 Task: Create in the project TreasureLine and in the Backlog issue 'Missing or incorrect error messages' a child issue 'Kubernetes cluster backup and recovery testing and remediation', and assign it to team member softage.1@softage.net.
Action: Mouse moved to (197, 57)
Screenshot: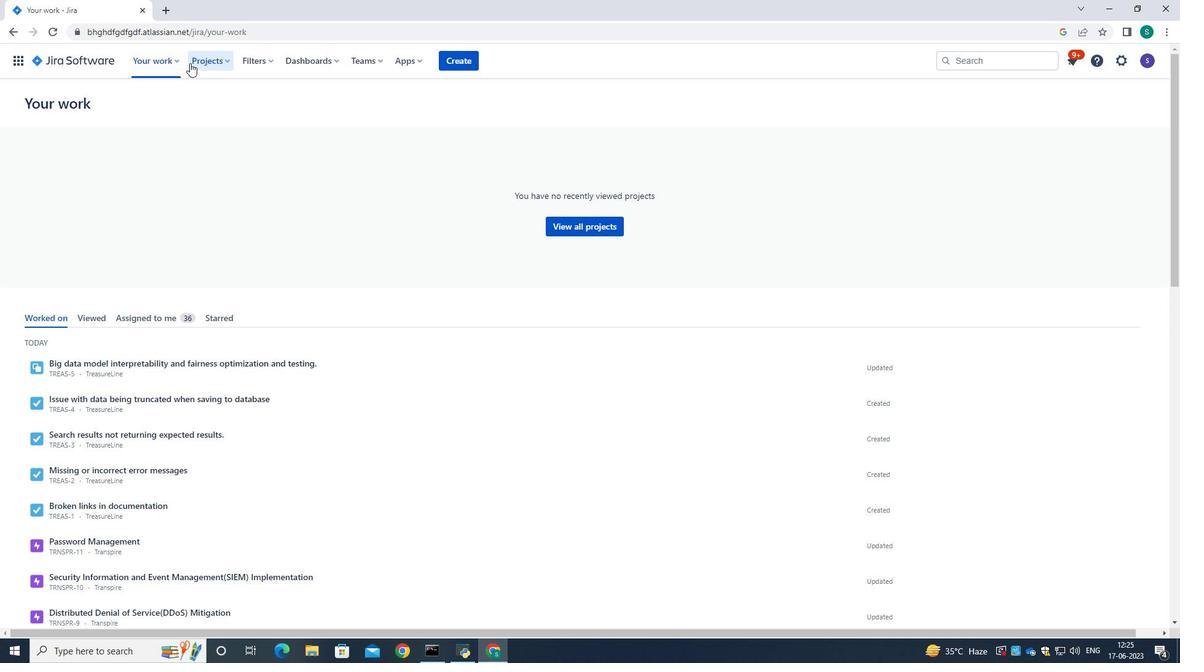 
Action: Mouse pressed left at (197, 57)
Screenshot: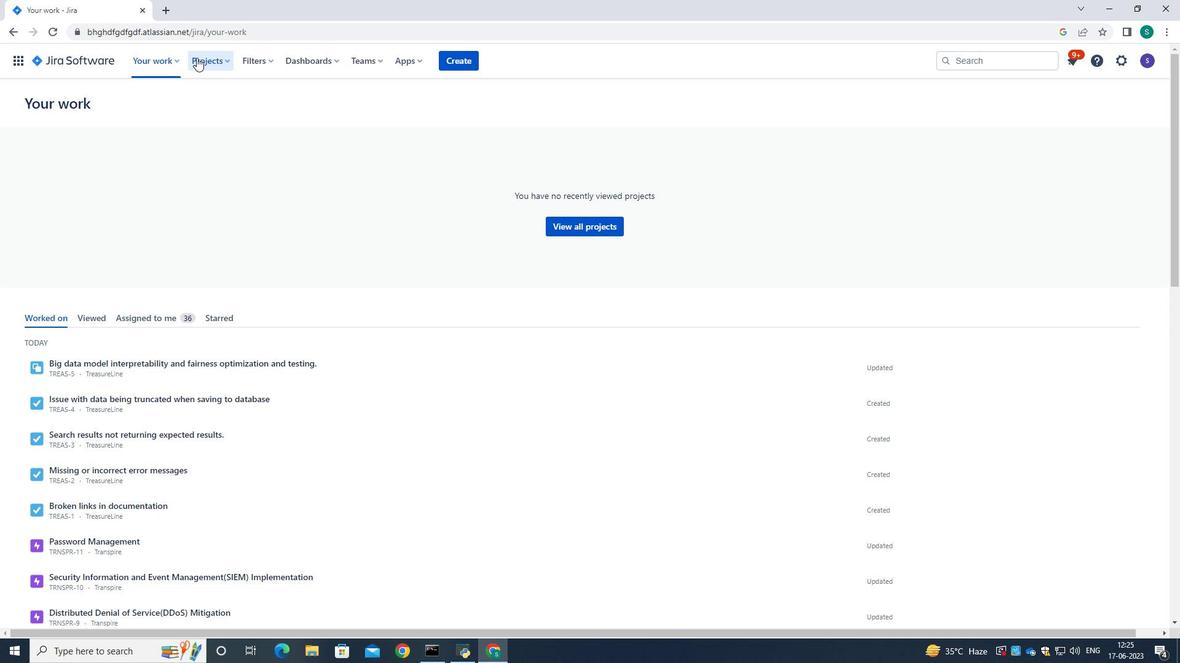
Action: Mouse moved to (217, 115)
Screenshot: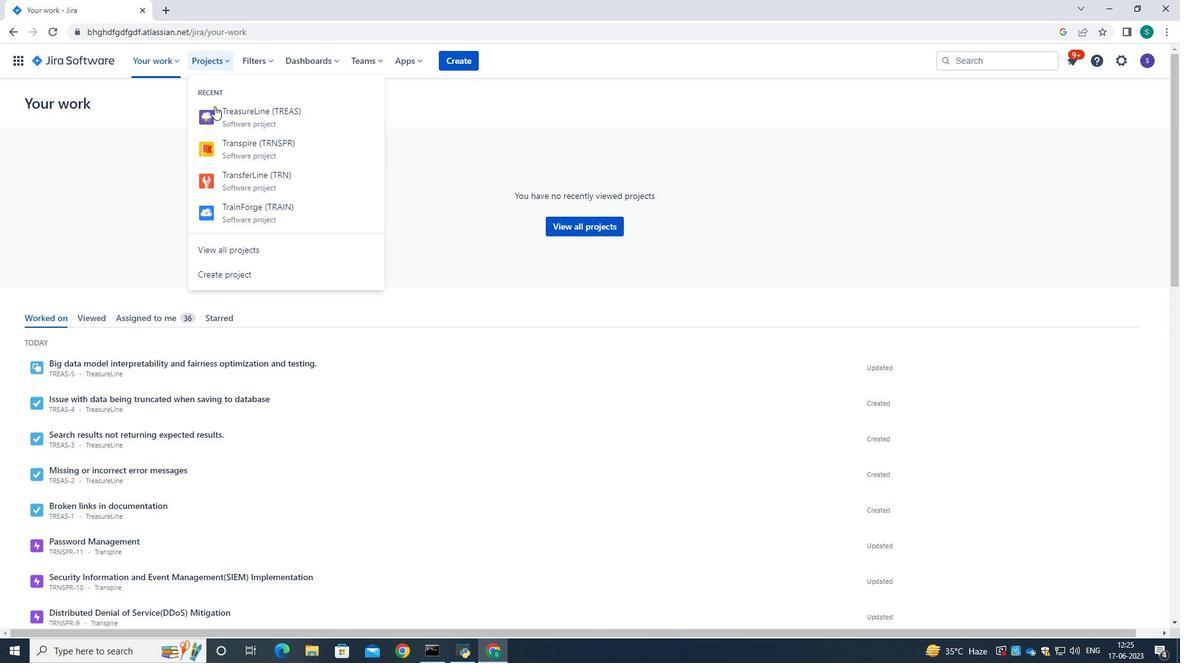
Action: Mouse pressed left at (217, 115)
Screenshot: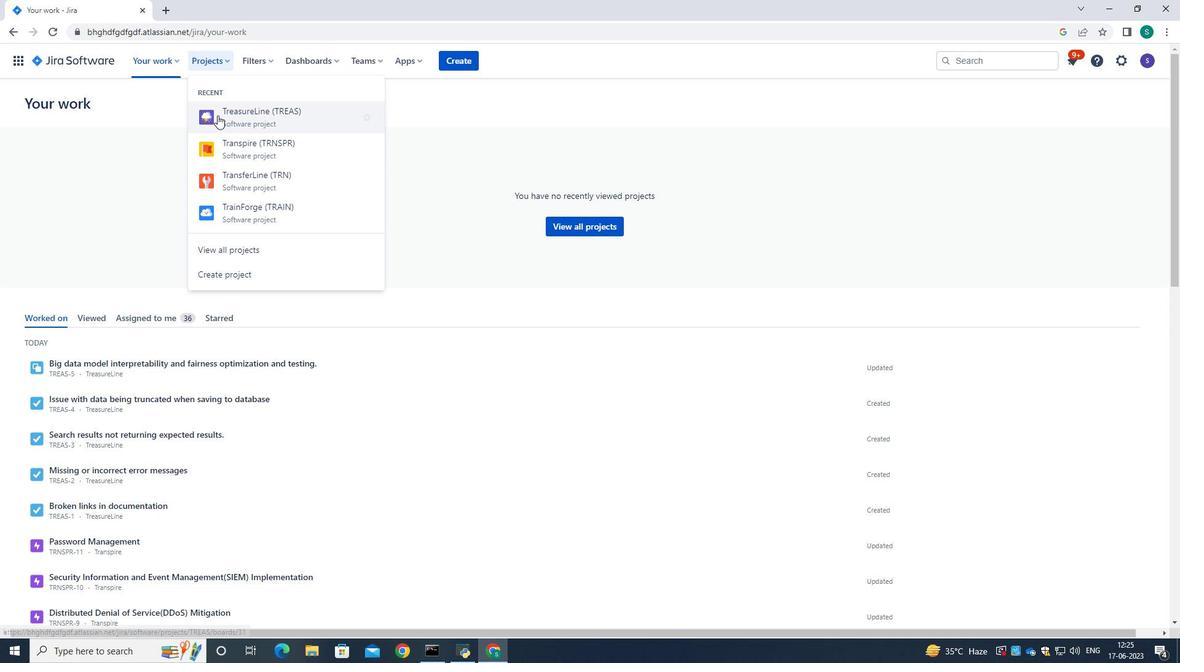 
Action: Mouse moved to (68, 192)
Screenshot: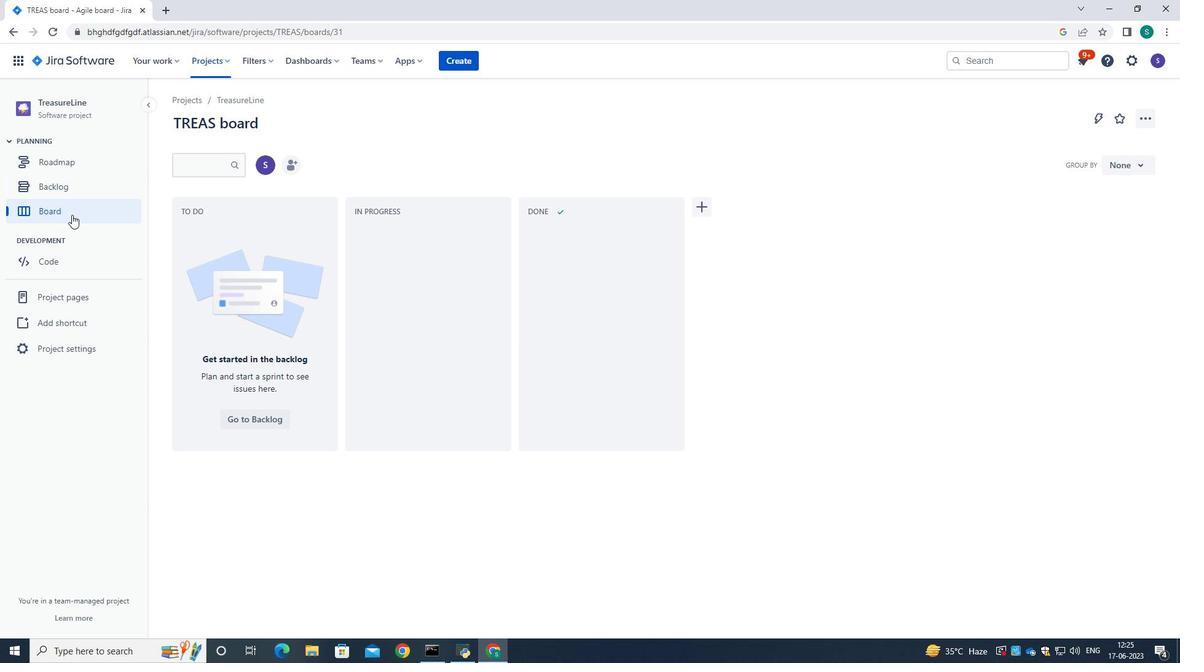 
Action: Mouse pressed left at (68, 192)
Screenshot: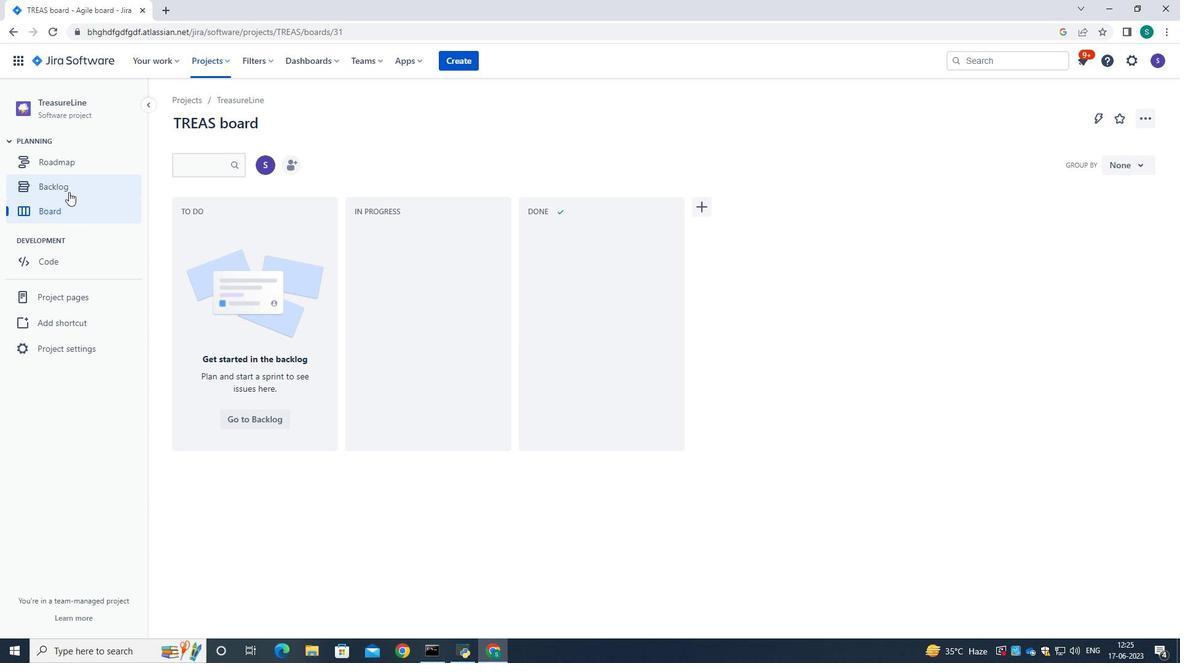 
Action: Mouse moved to (534, 249)
Screenshot: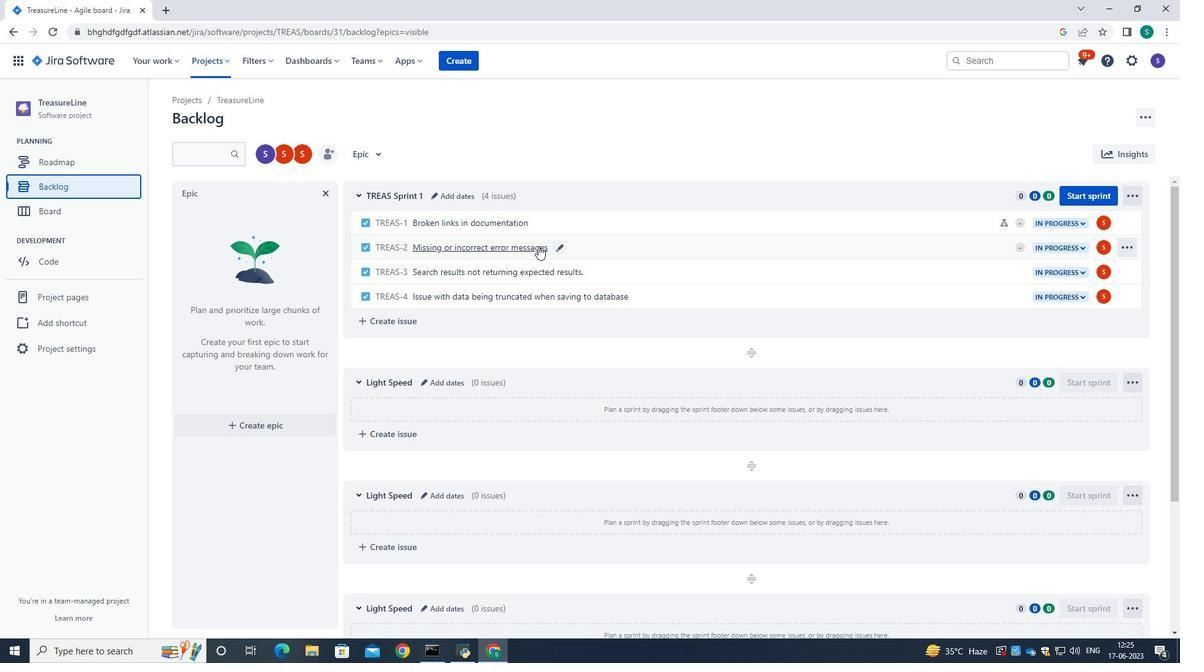 
Action: Mouse pressed left at (534, 249)
Screenshot: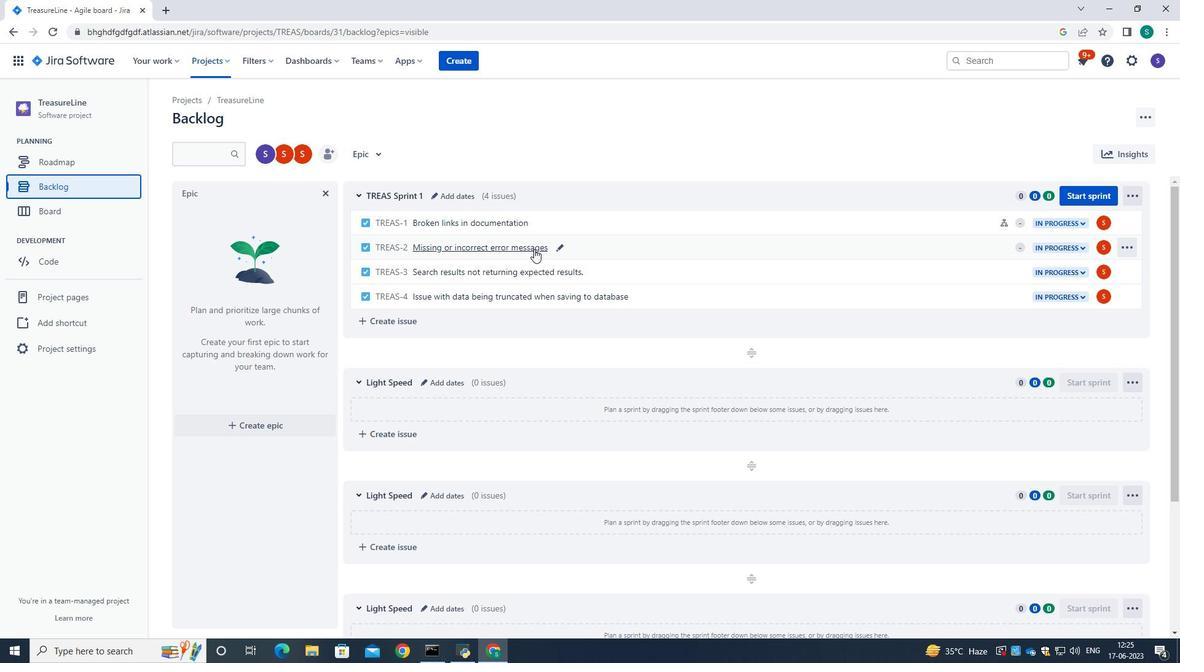 
Action: Mouse moved to (966, 267)
Screenshot: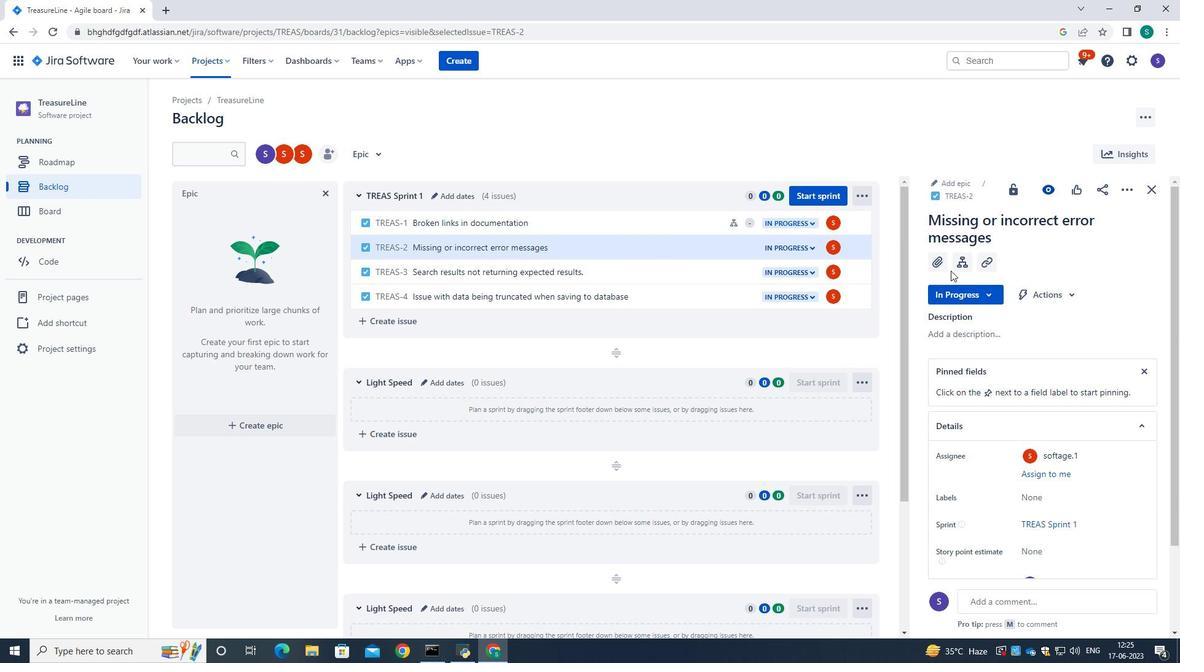 
Action: Mouse pressed left at (966, 267)
Screenshot: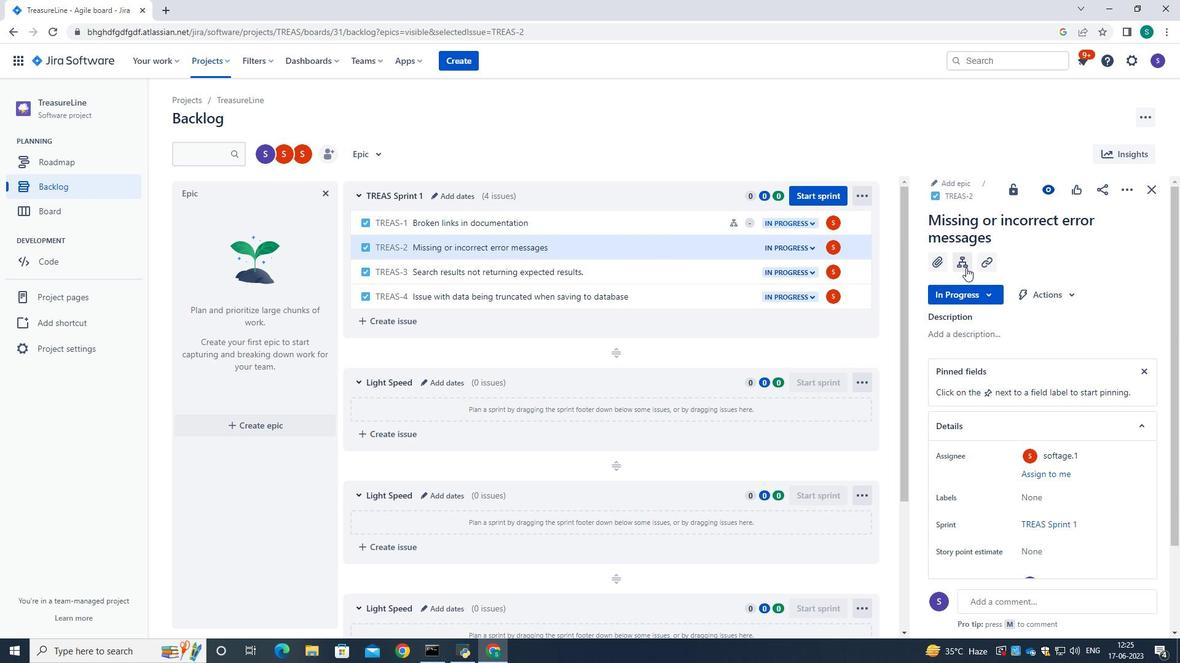 
Action: Mouse moved to (997, 385)
Screenshot: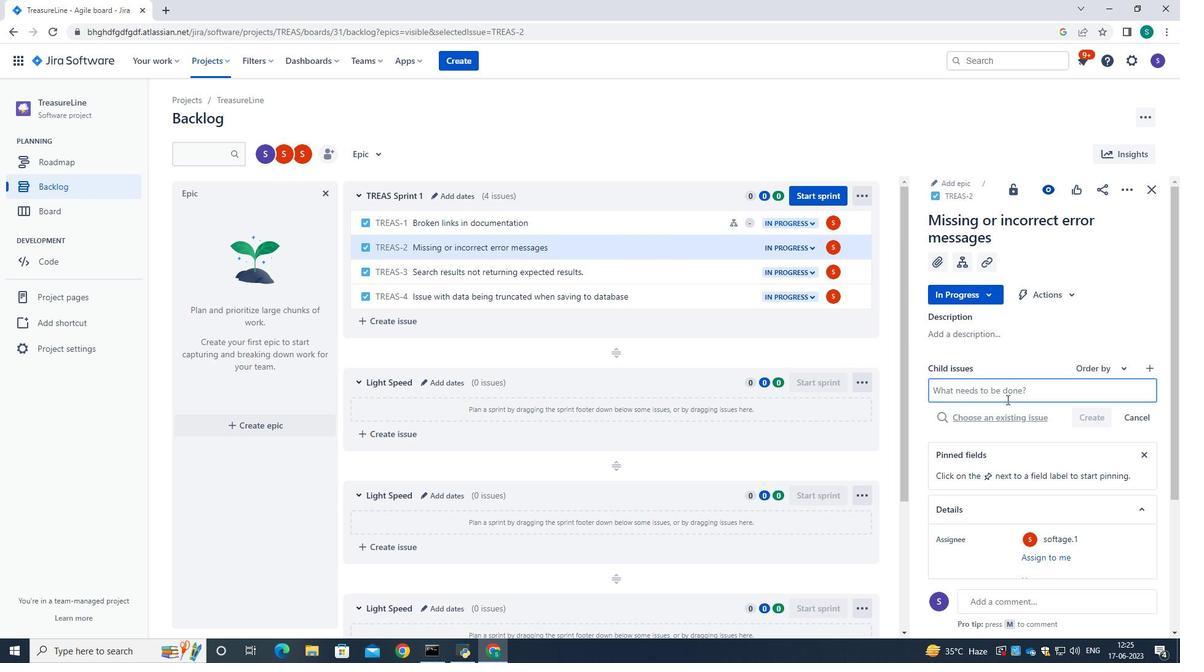 
Action: Mouse pressed left at (997, 385)
Screenshot: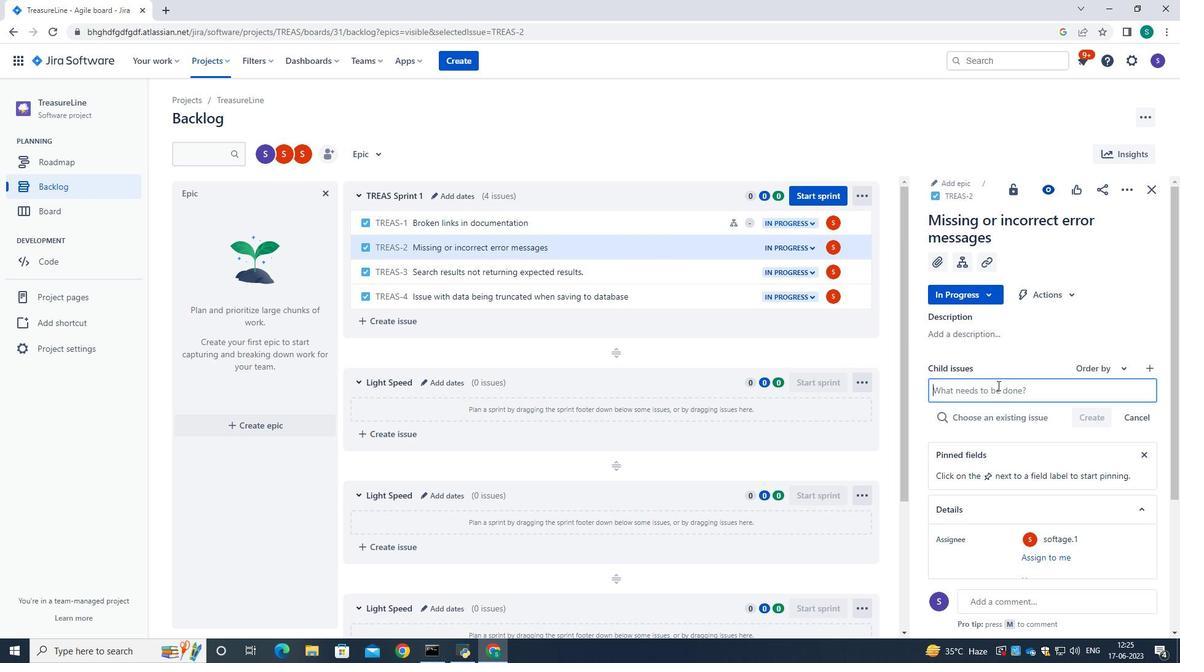 
Action: Mouse moved to (996, 385)
Screenshot: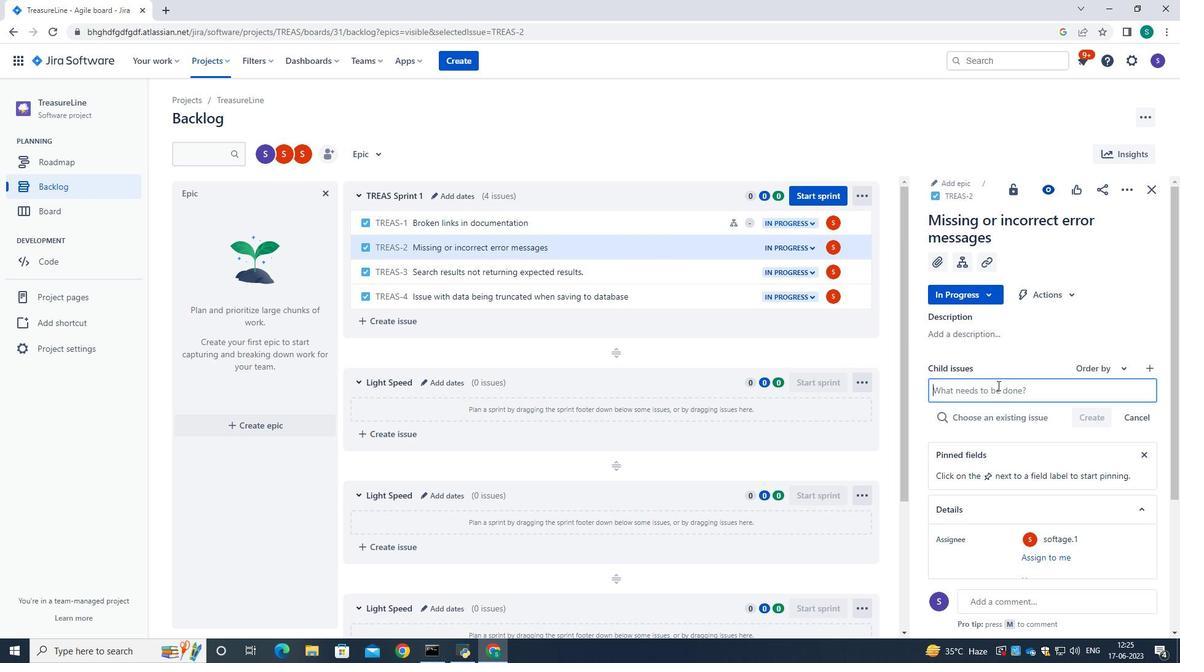 
Action: Key pressed <Key.caps_lock>K<Key.caps_lock>b<Key.backspace>ubernetes<Key.space>cluster<Key.space>backup<Key.space>and<Key.space>recovery<Key.space>testing<Key.space>and<Key.space>remediation.
Screenshot: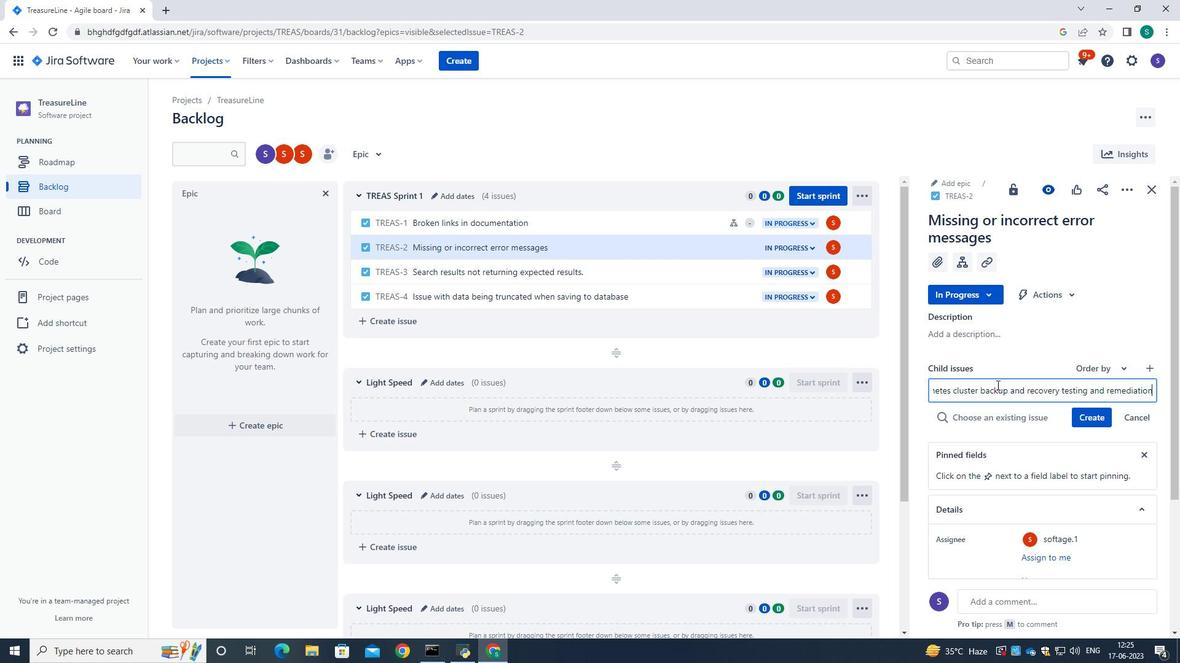 
Action: Mouse moved to (1098, 414)
Screenshot: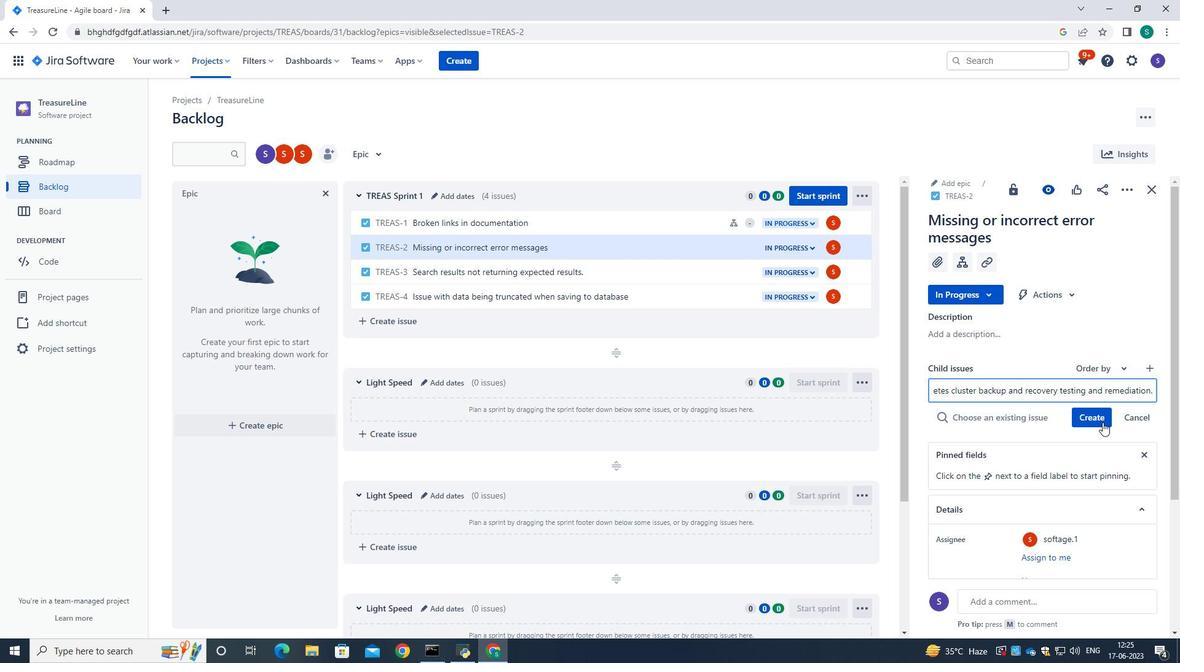 
Action: Mouse pressed left at (1098, 414)
Screenshot: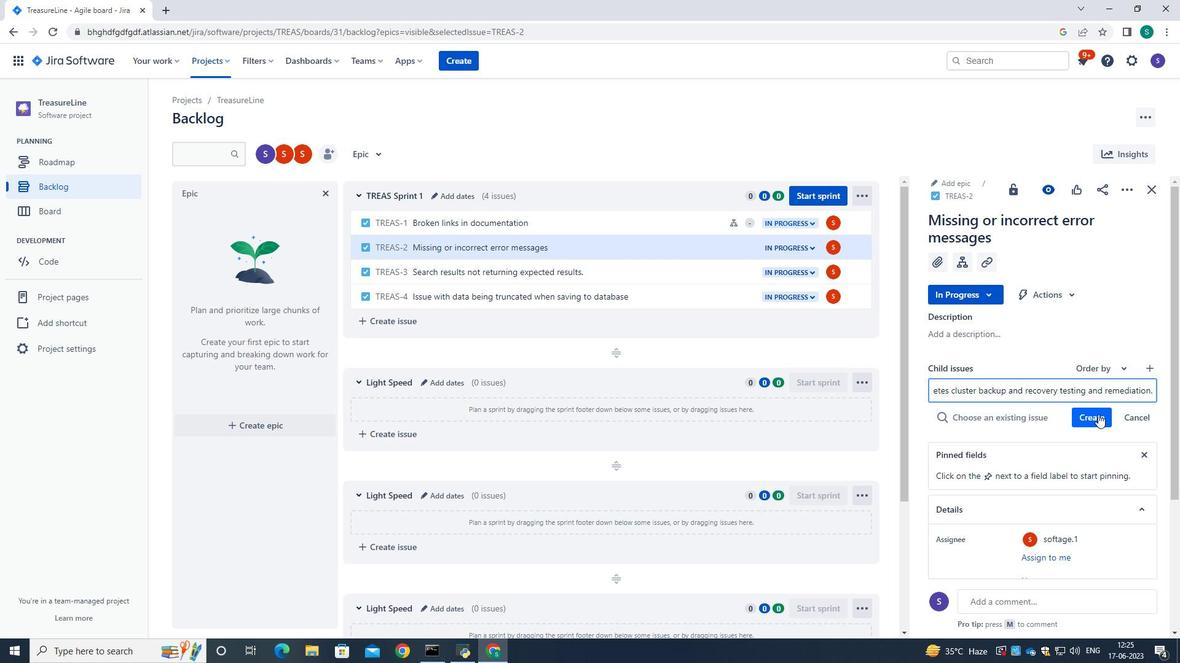 
Action: Mouse moved to (1108, 397)
Screenshot: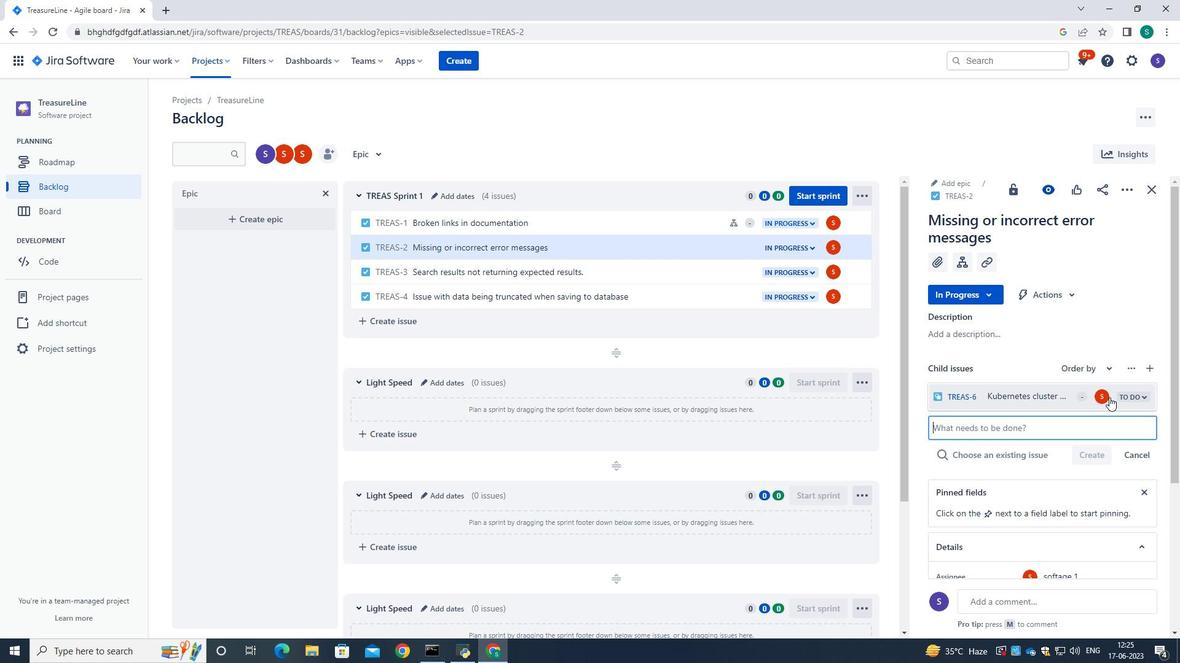 
Action: Mouse pressed left at (1108, 397)
Screenshot: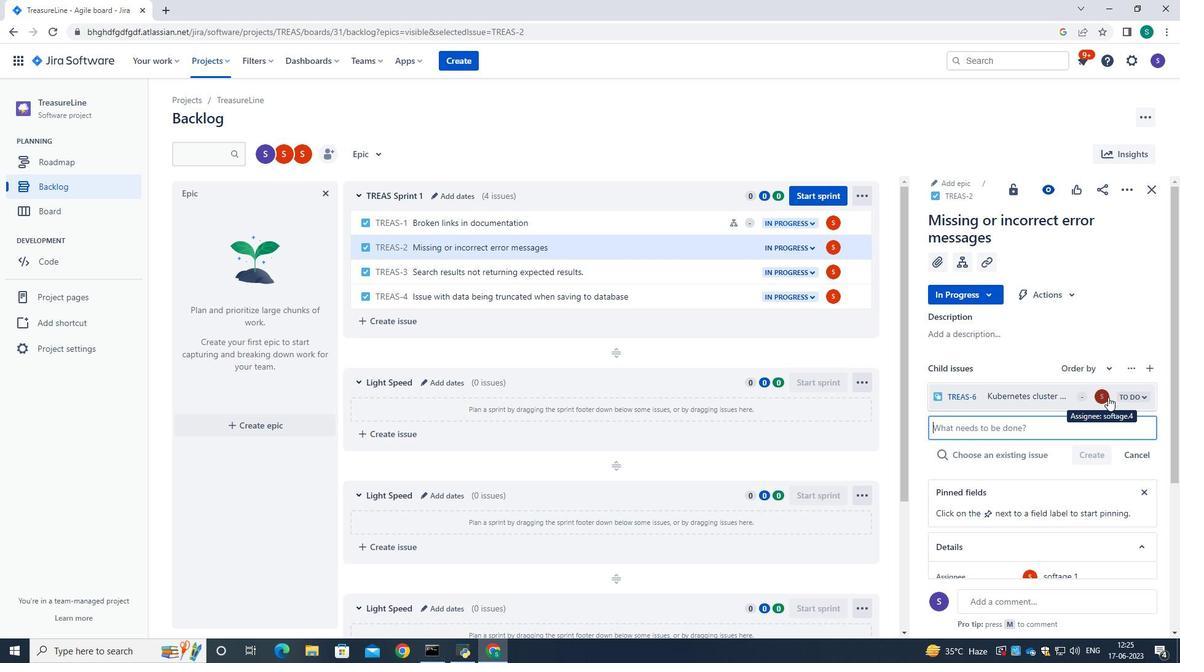 
Action: Mouse moved to (1014, 330)
Screenshot: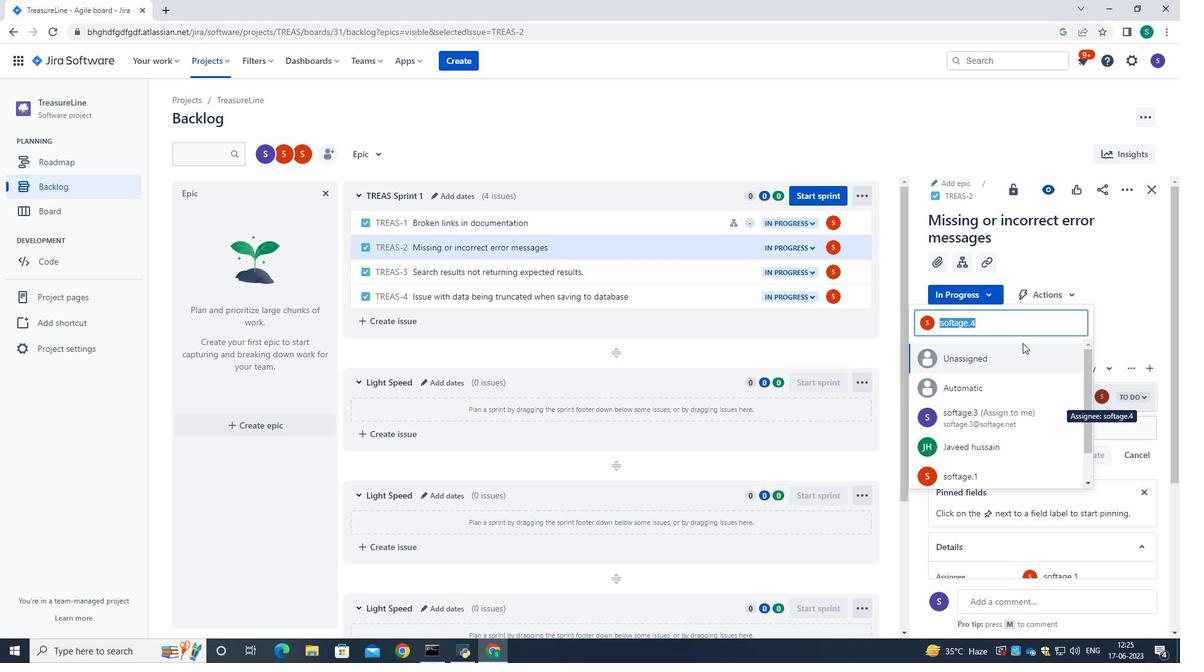 
Action: Key pressed softage.1<Key.shift>@softage.net
Screenshot: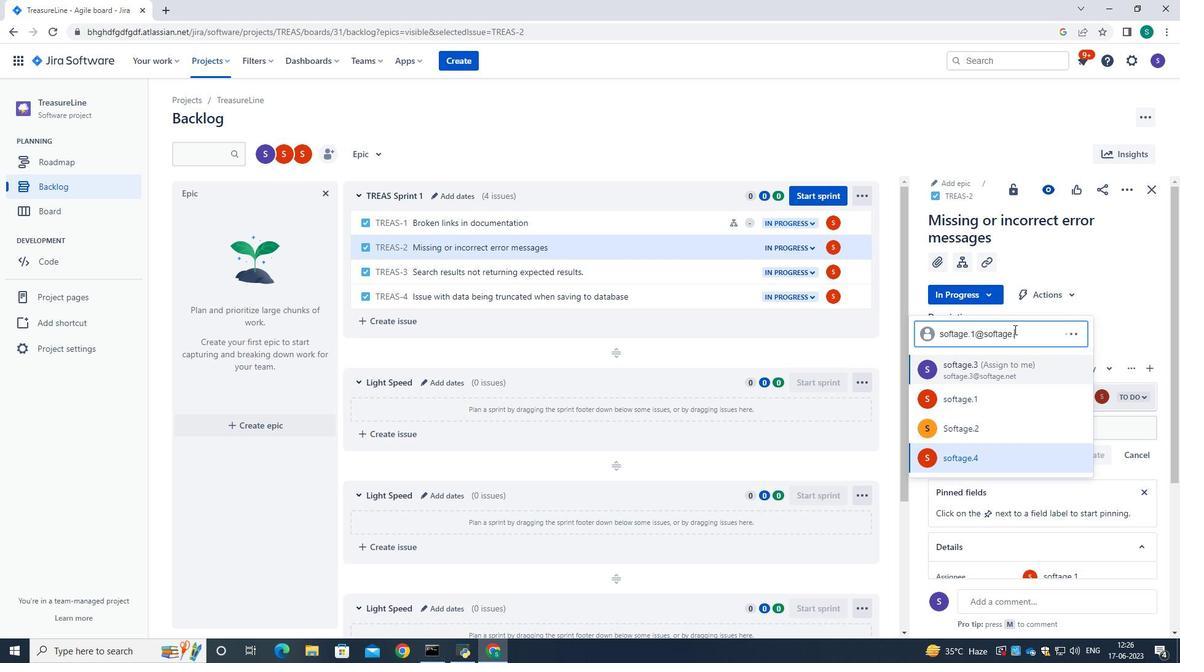 
Action: Mouse moved to (985, 404)
Screenshot: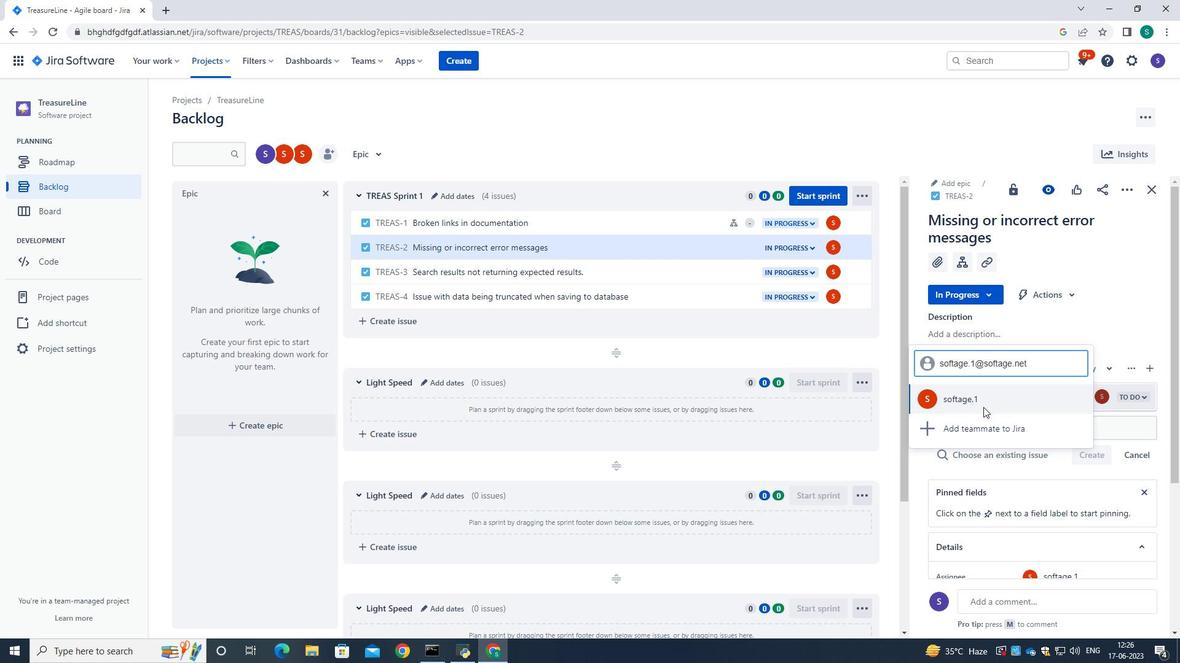 
Action: Mouse pressed left at (985, 404)
Screenshot: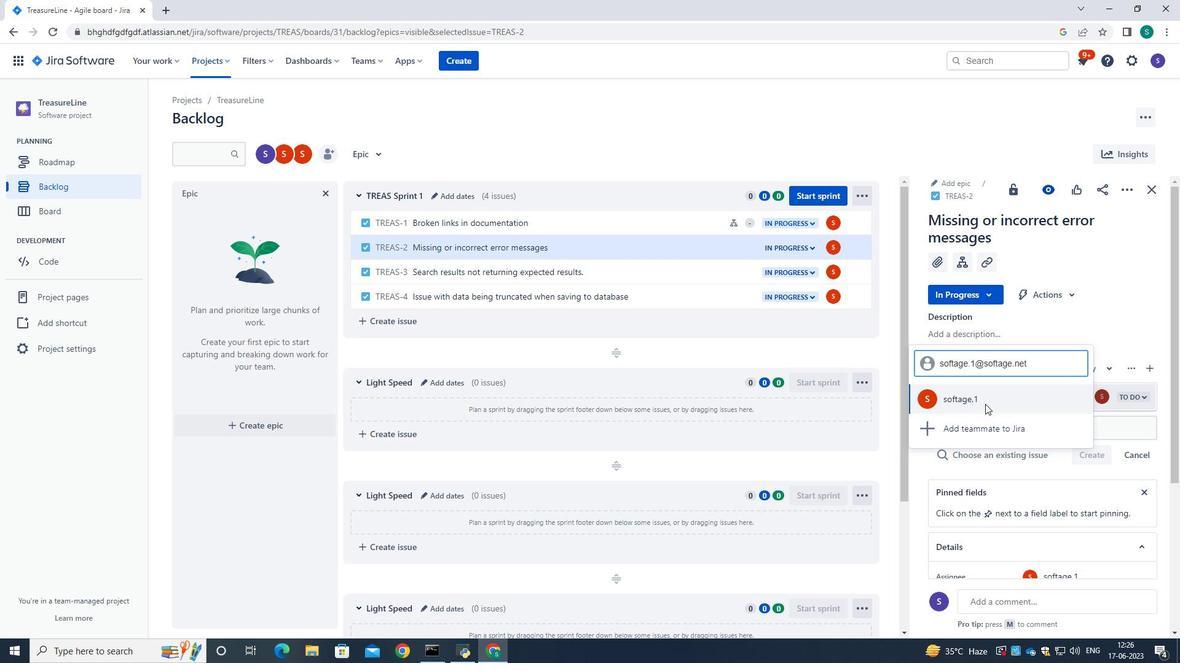 
Action: Mouse moved to (932, 397)
Screenshot: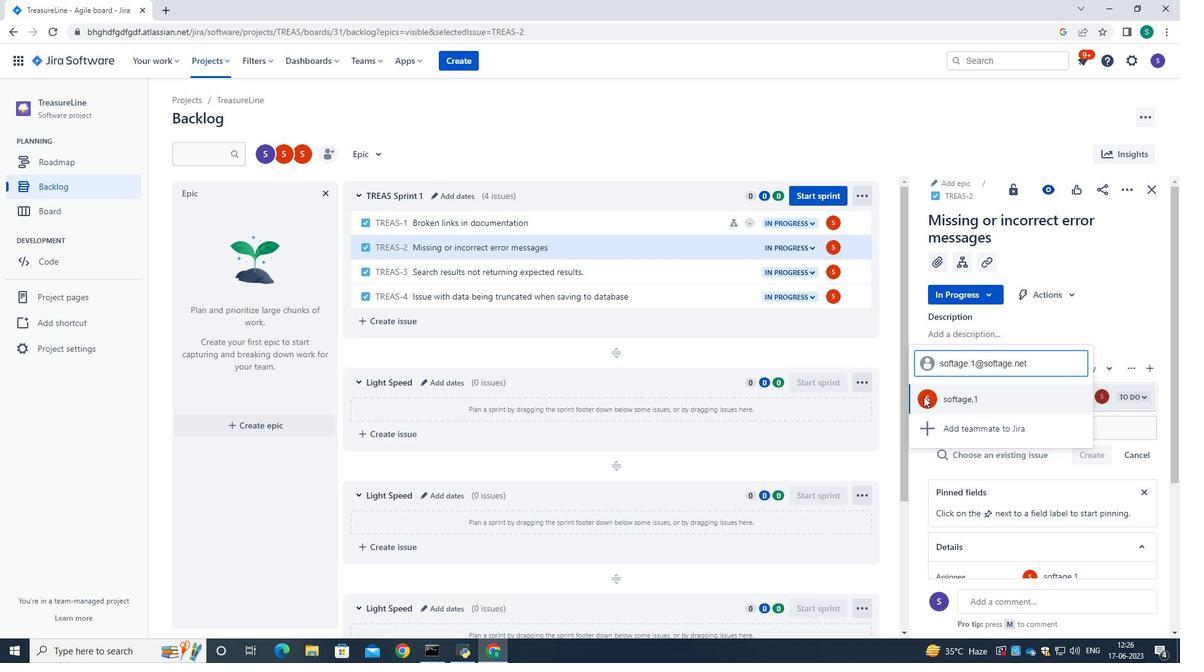 
Action: Mouse pressed left at (932, 397)
Screenshot: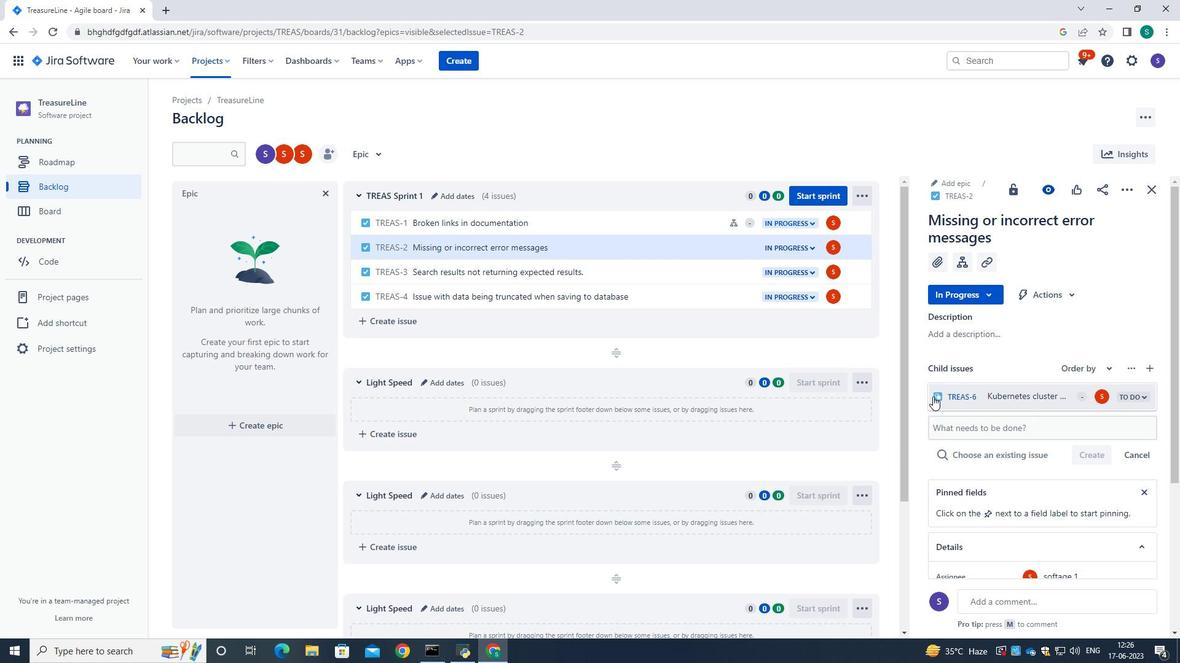 
Action: Mouse moved to (1102, 311)
Screenshot: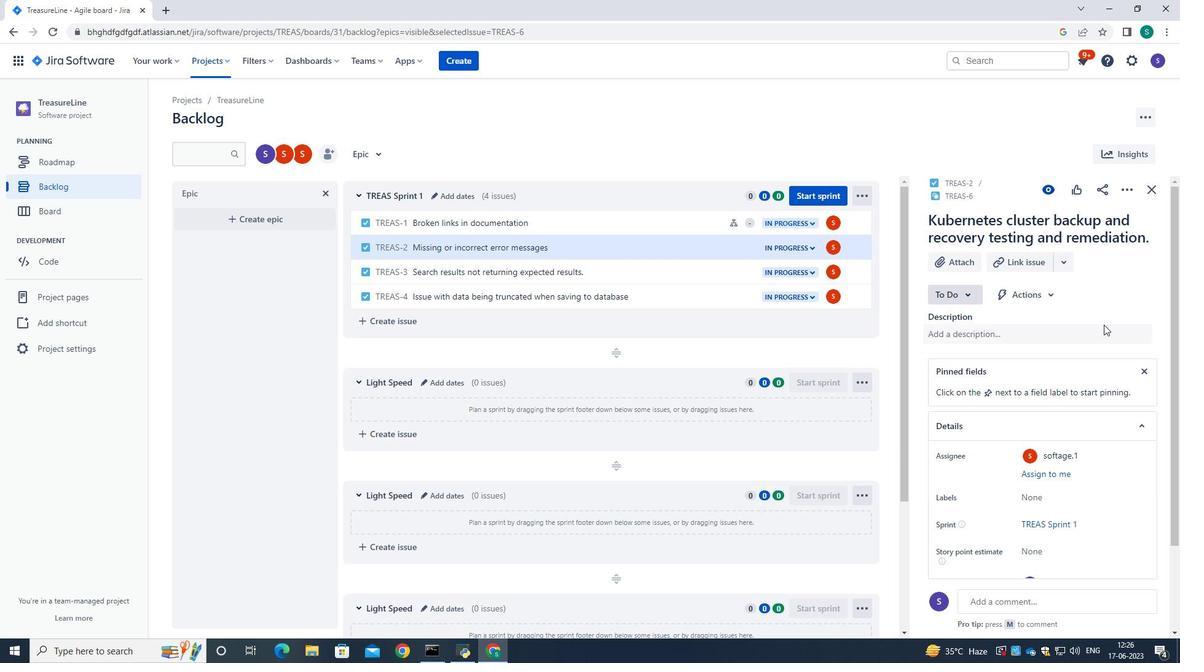 
Action: Mouse pressed left at (1102, 311)
Screenshot: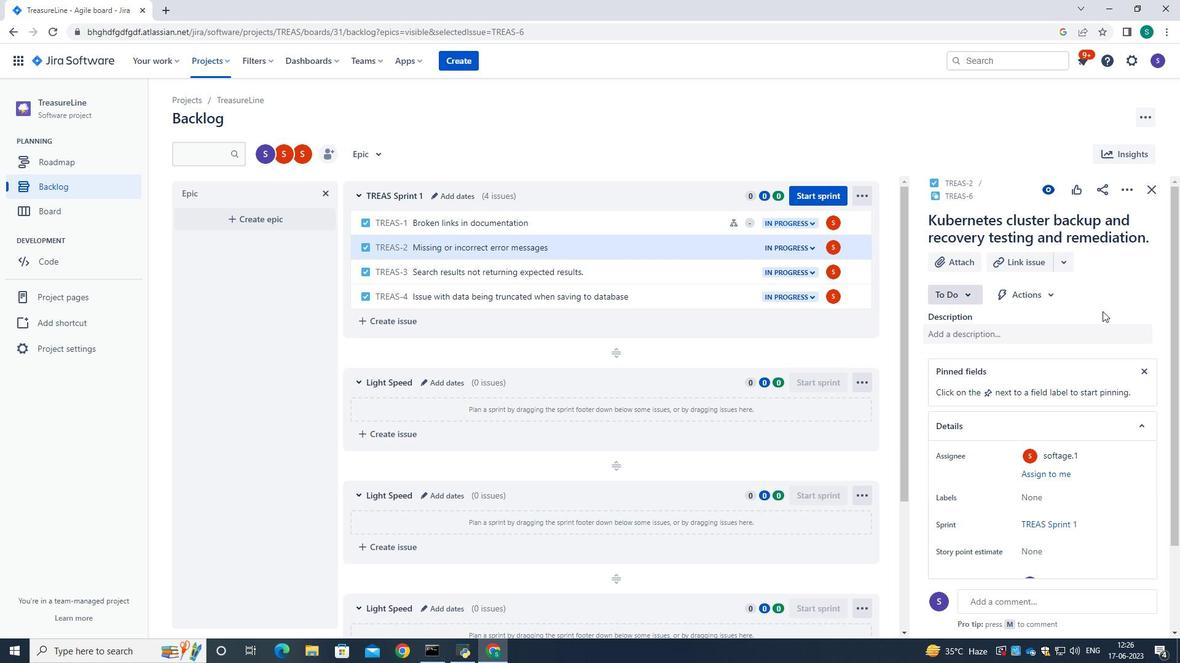 
Action: Mouse moved to (1141, 370)
Screenshot: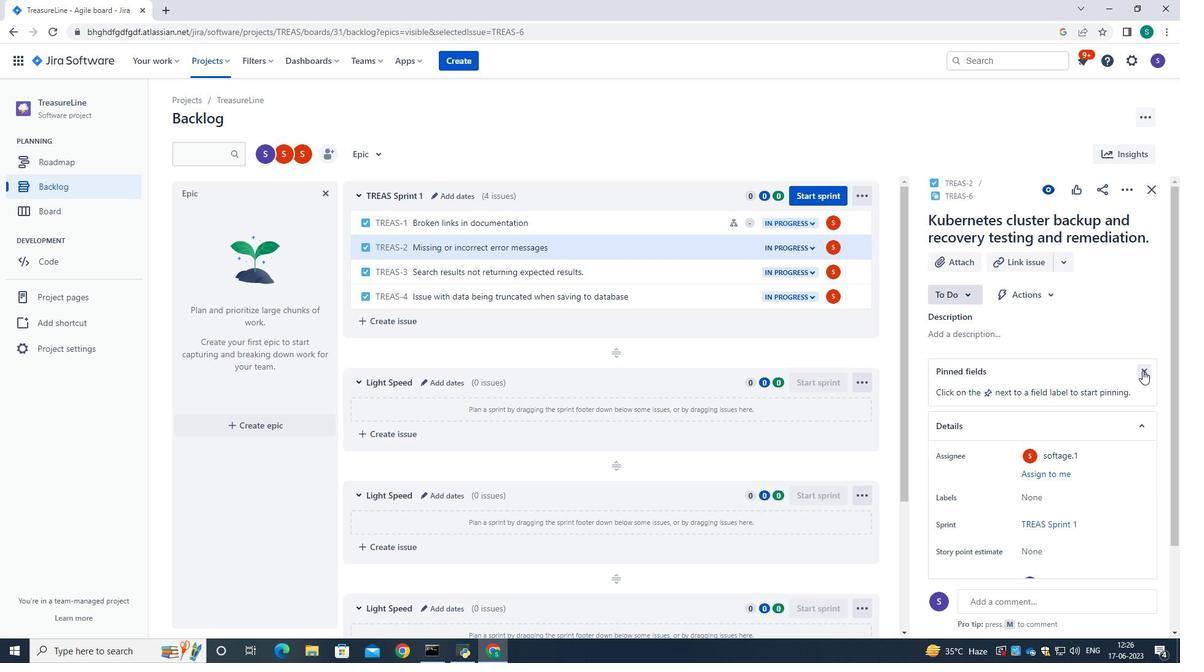 
Action: Mouse pressed left at (1141, 370)
Screenshot: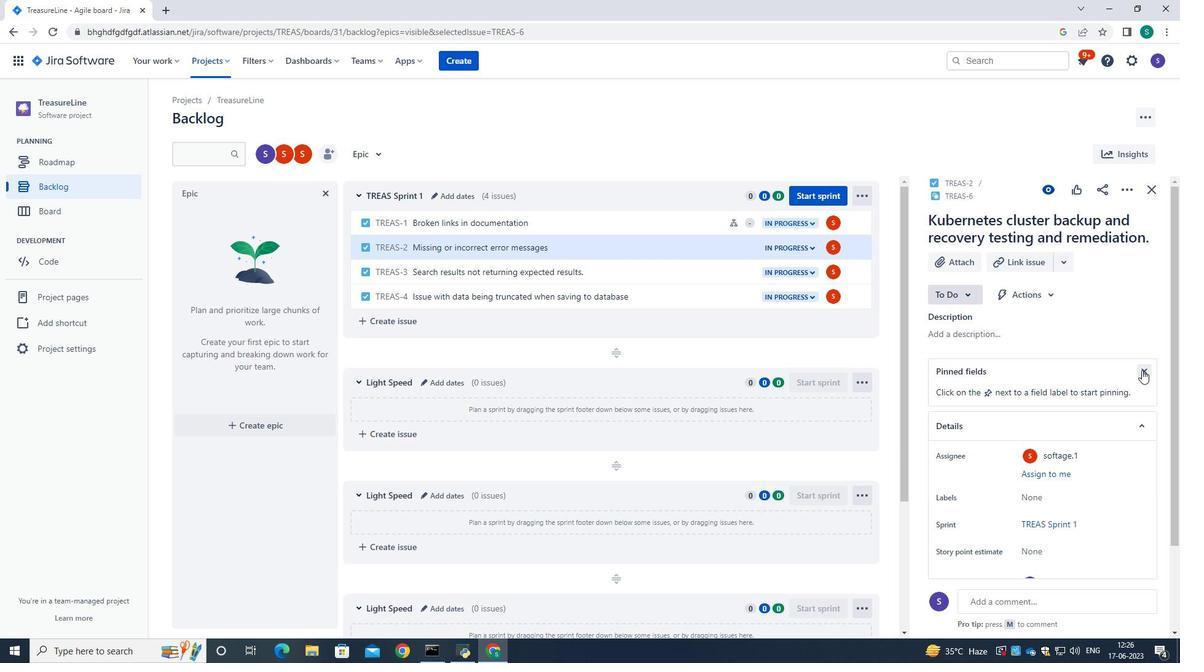 
Action: Mouse moved to (1127, 314)
Screenshot: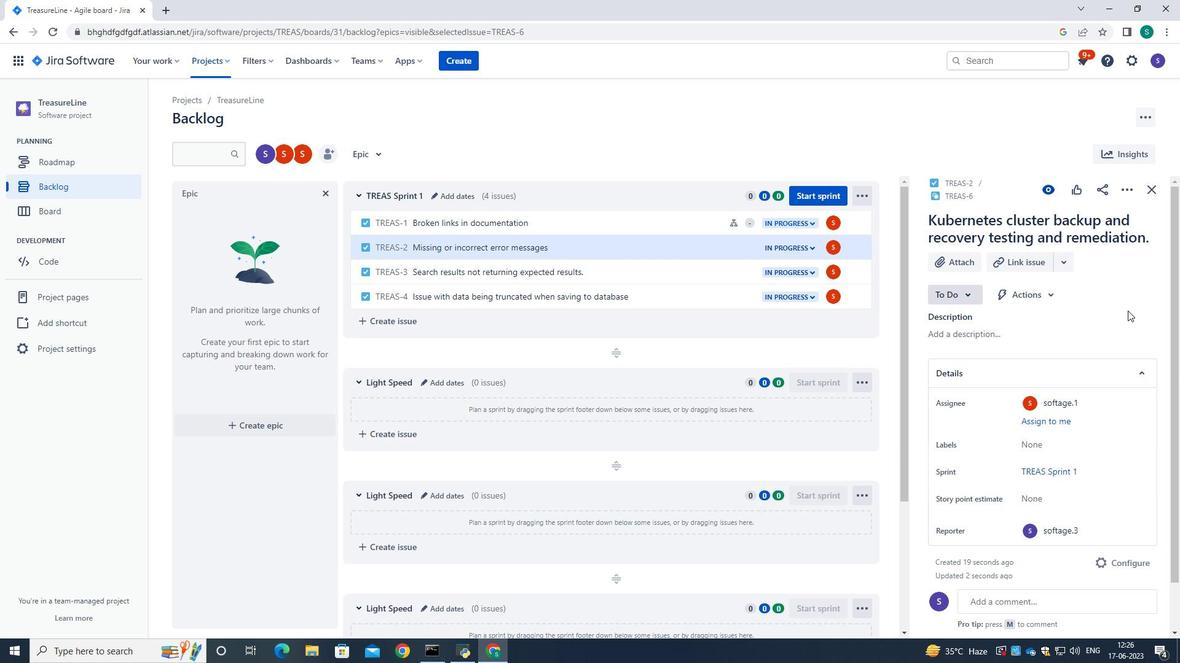 
Action: Mouse scrolled (1127, 314) with delta (0, 0)
Screenshot: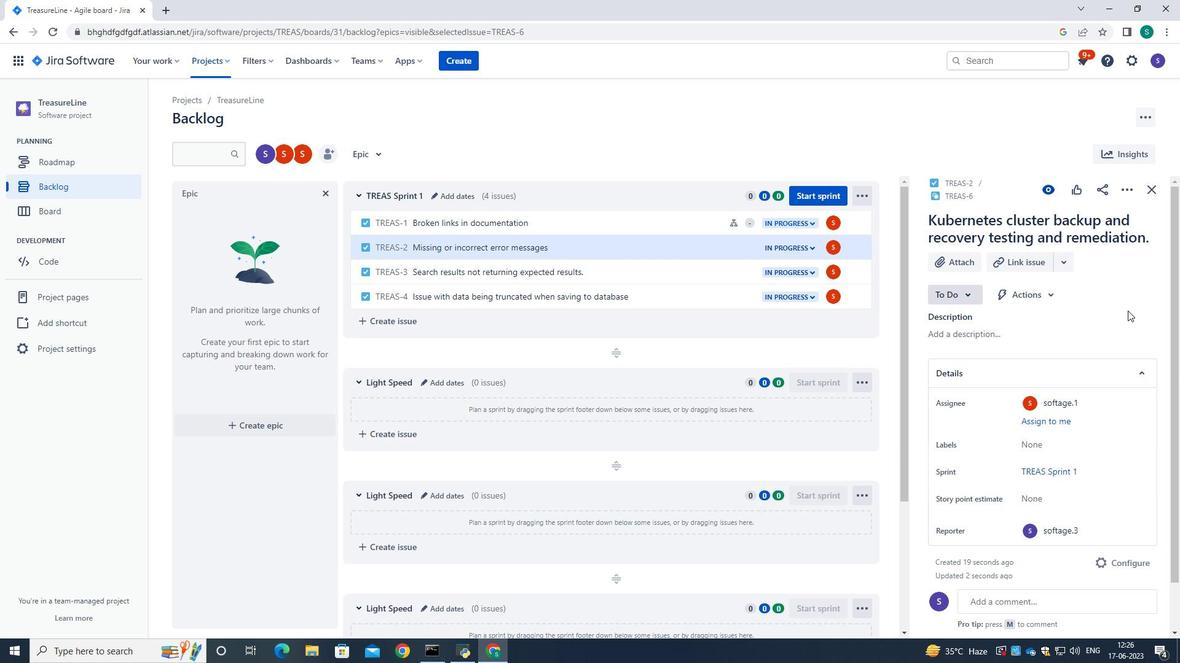 
Action: Mouse moved to (1127, 315)
Screenshot: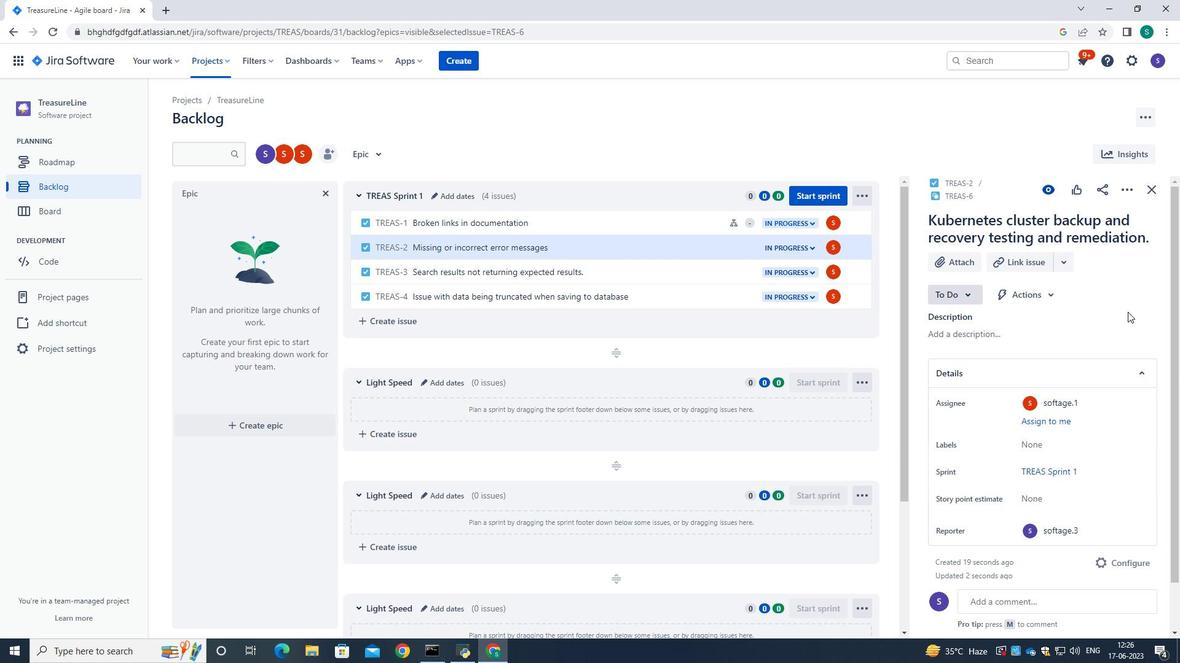 
Action: Mouse scrolled (1127, 314) with delta (0, 0)
Screenshot: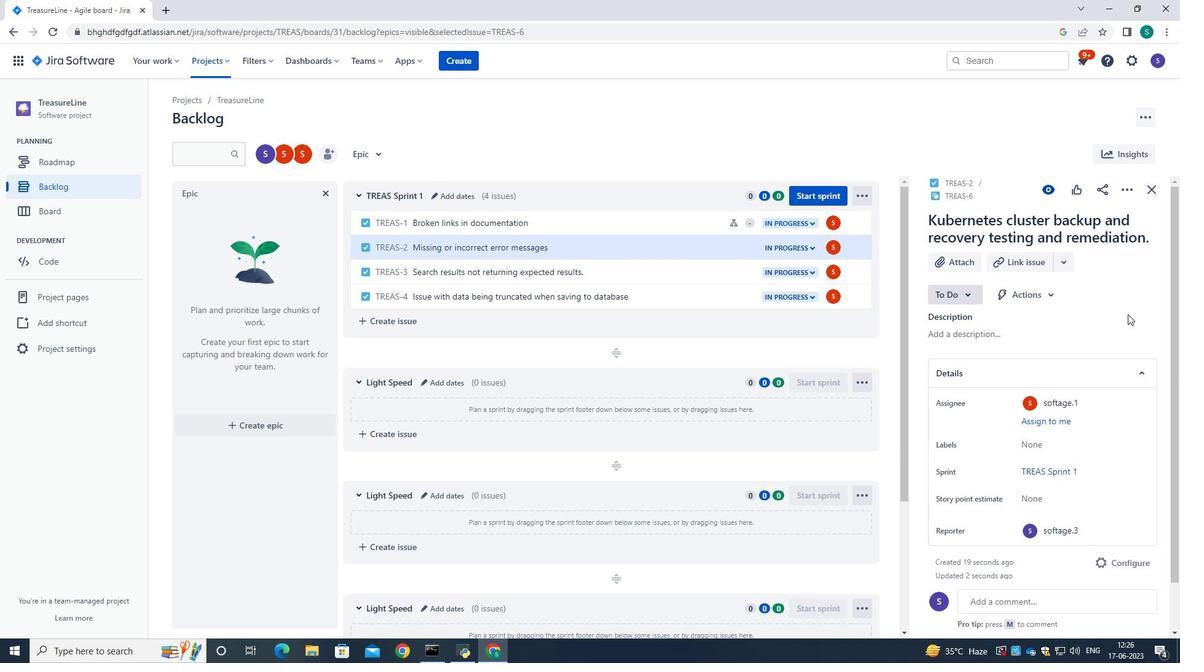 
Action: Mouse scrolled (1127, 315) with delta (0, 0)
Screenshot: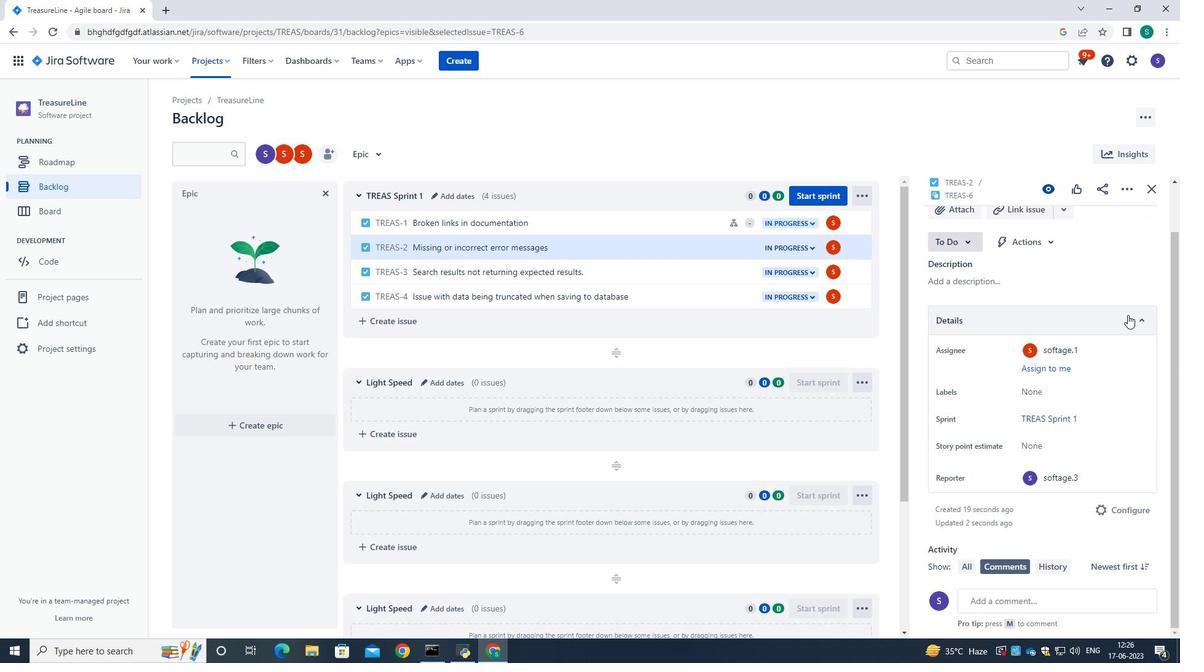 
Action: Mouse scrolled (1127, 315) with delta (0, 0)
Screenshot: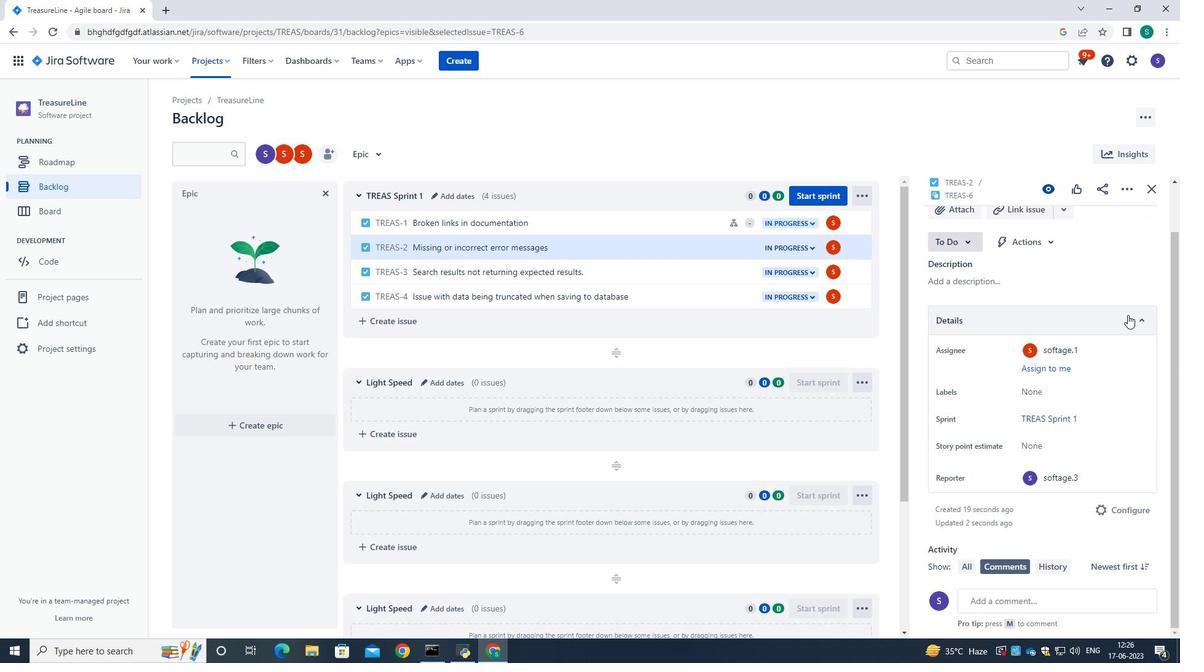 
Action: Mouse scrolled (1127, 315) with delta (0, 0)
Screenshot: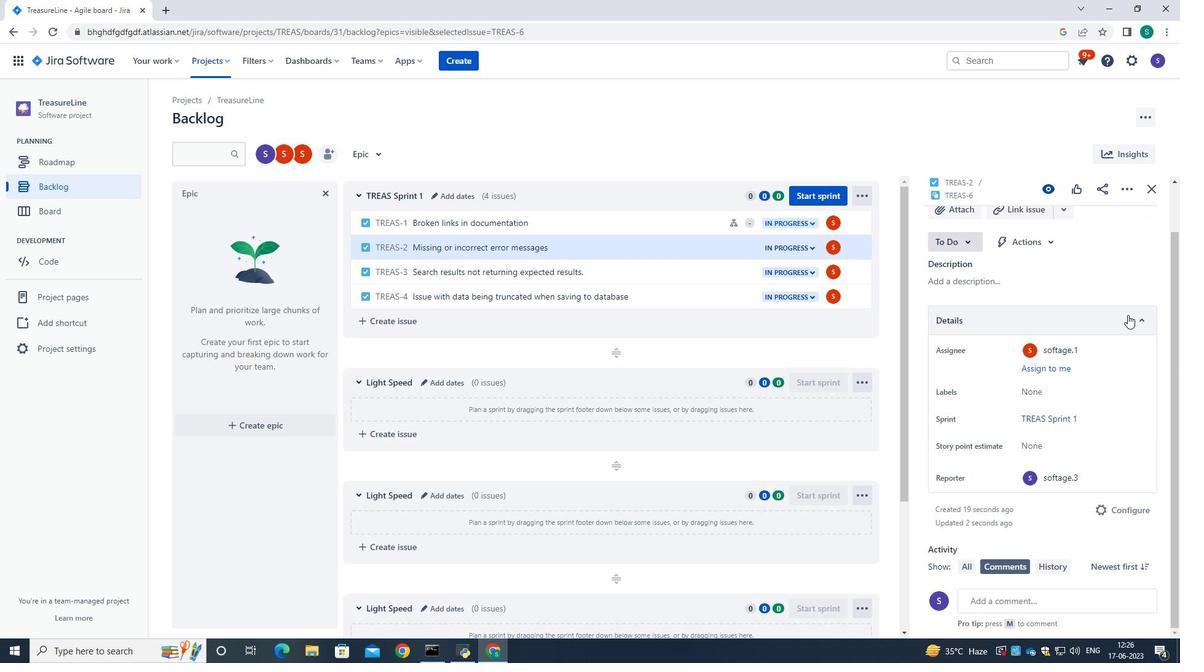 
Action: Mouse moved to (1100, 311)
Screenshot: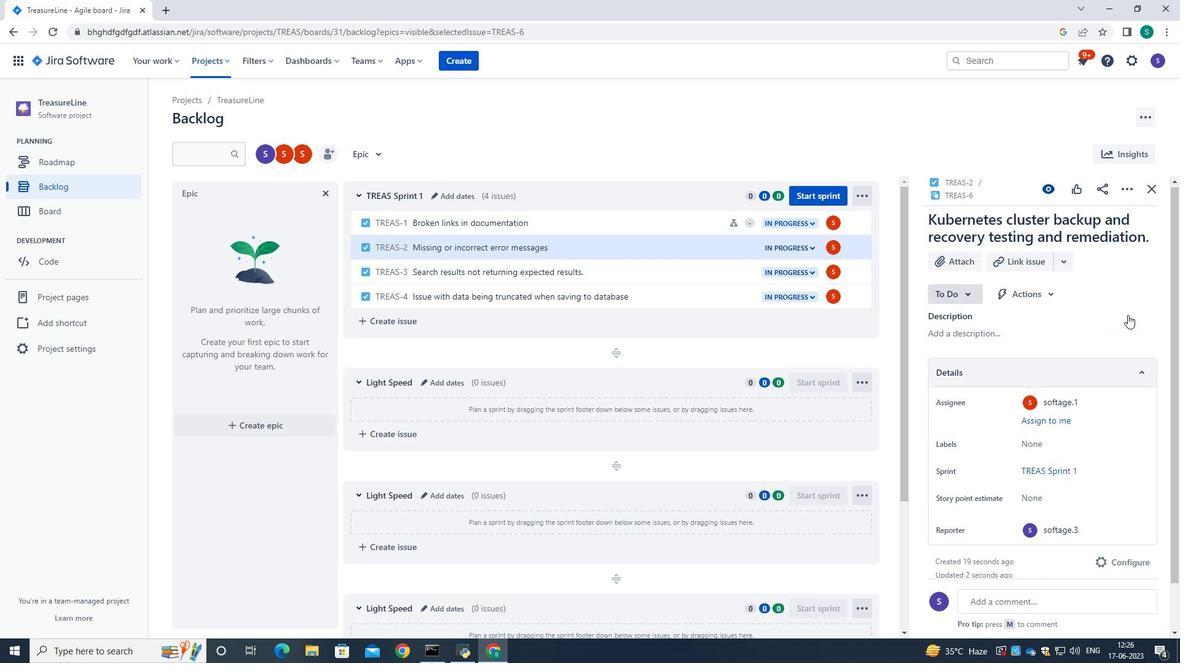 
